 Task: Create a section Epic Excursion and in the section, add a milestone Search Engine Optimization (SEO) Improvements in the project WorldView.
Action: Mouse moved to (53, 340)
Screenshot: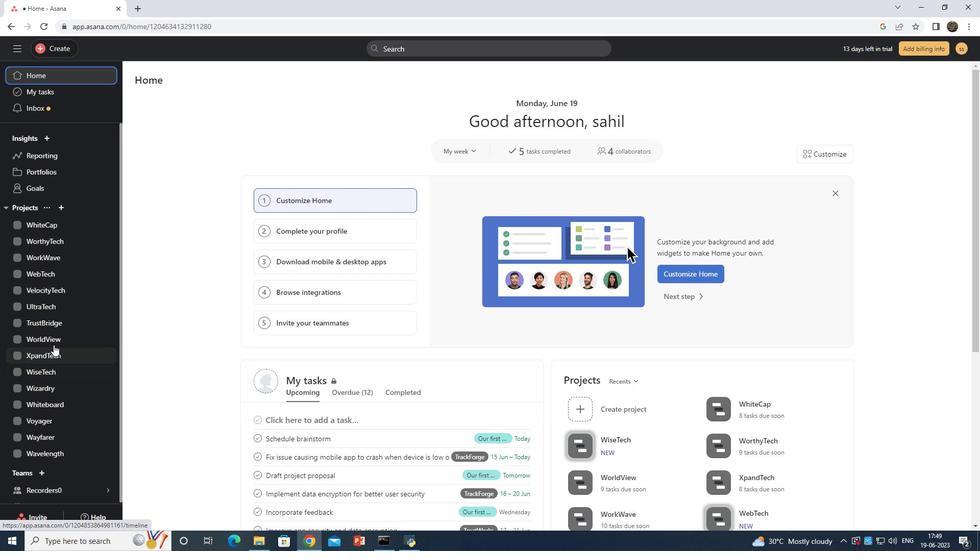 
Action: Mouse pressed left at (53, 340)
Screenshot: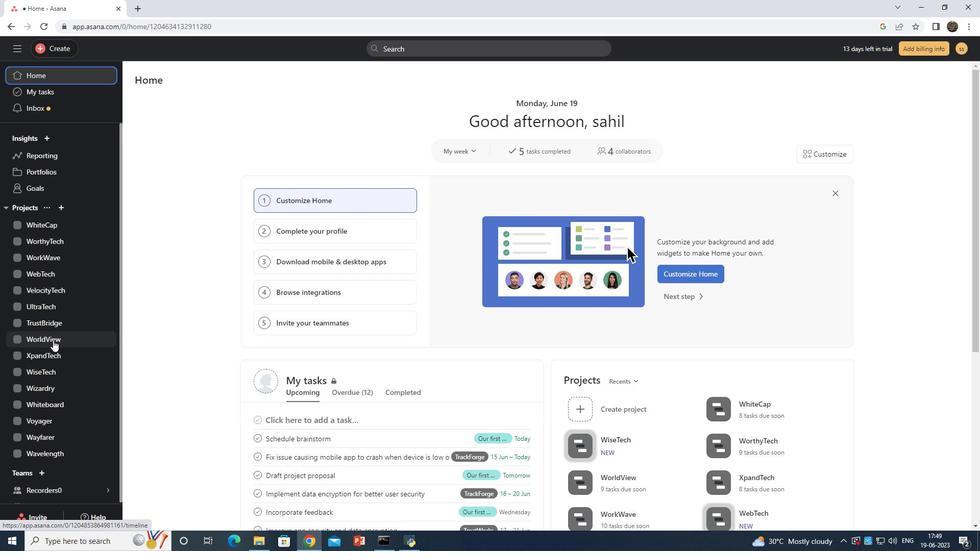
Action: Mouse moved to (167, 207)
Screenshot: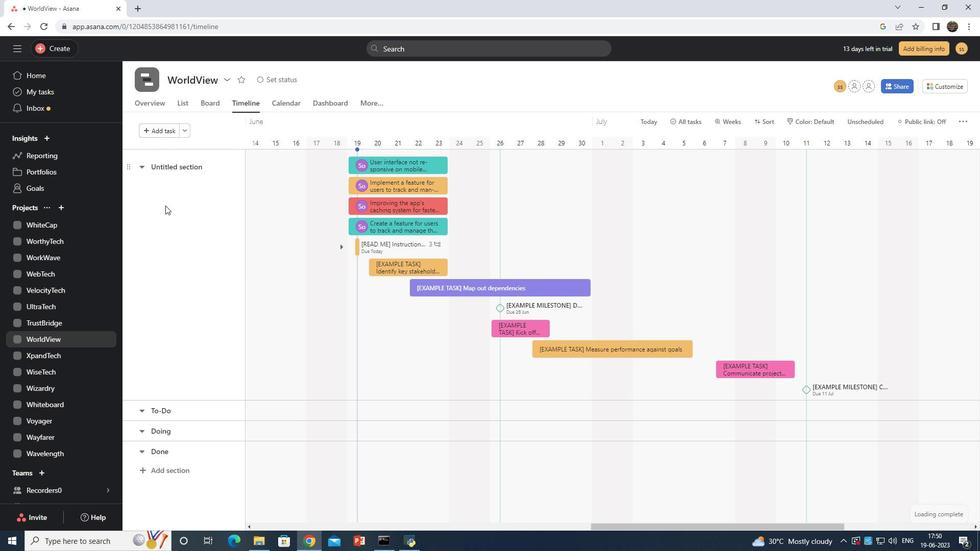 
Action: Mouse scrolled (167, 207) with delta (0, 0)
Screenshot: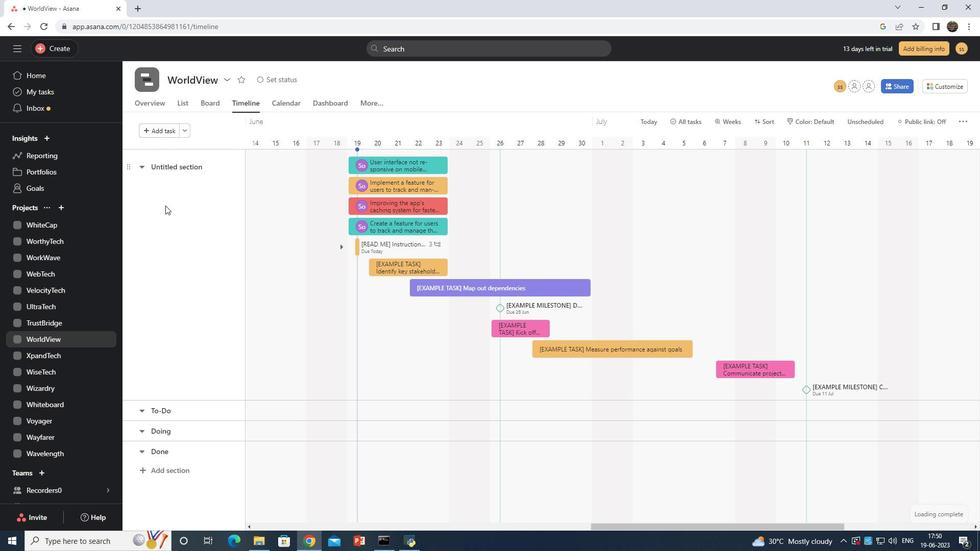 
Action: Mouse moved to (167, 208)
Screenshot: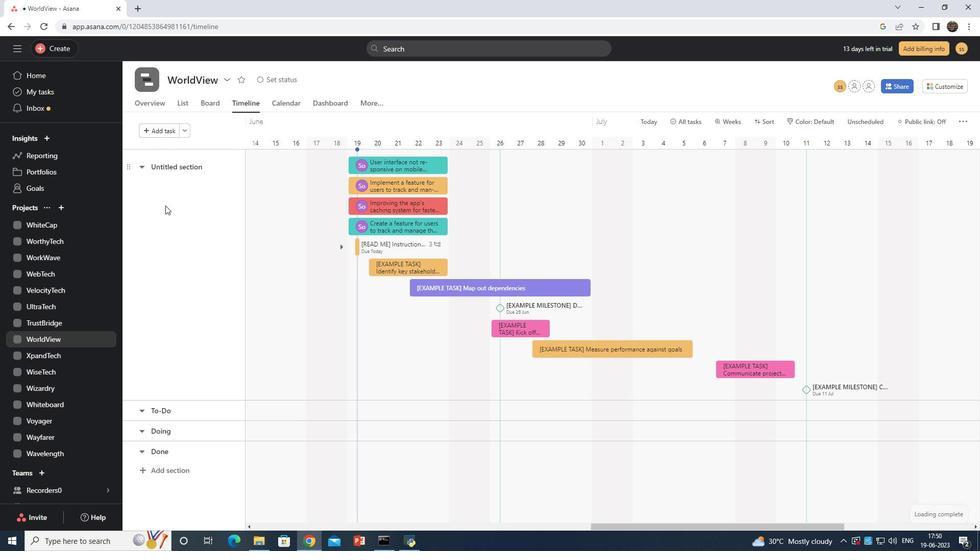 
Action: Mouse scrolled (167, 207) with delta (0, 0)
Screenshot: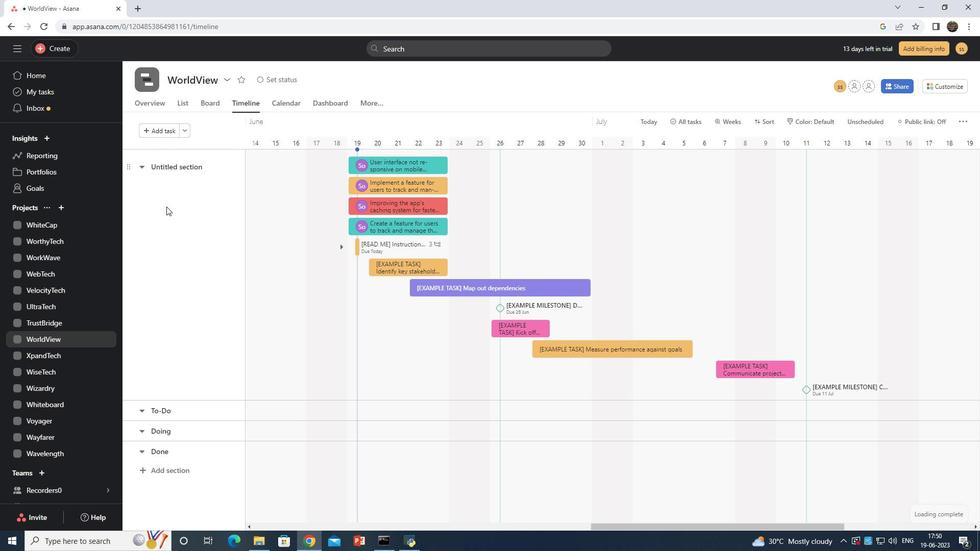 
Action: Mouse moved to (172, 469)
Screenshot: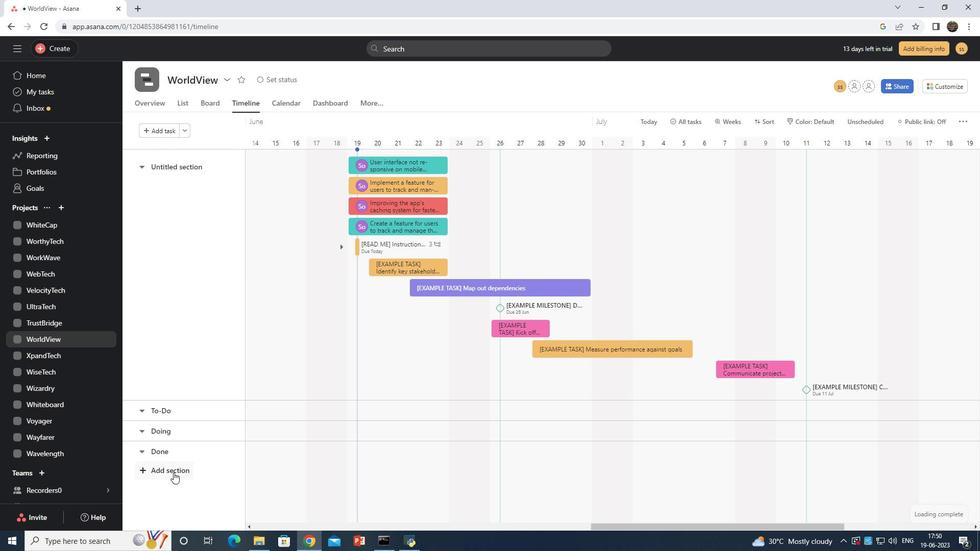 
Action: Mouse pressed left at (172, 469)
Screenshot: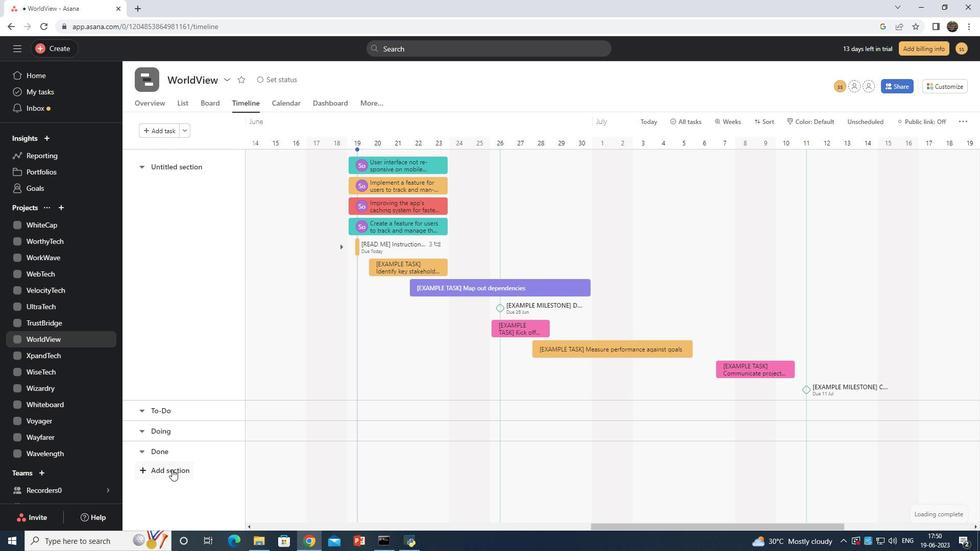 
Action: Mouse moved to (274, 379)
Screenshot: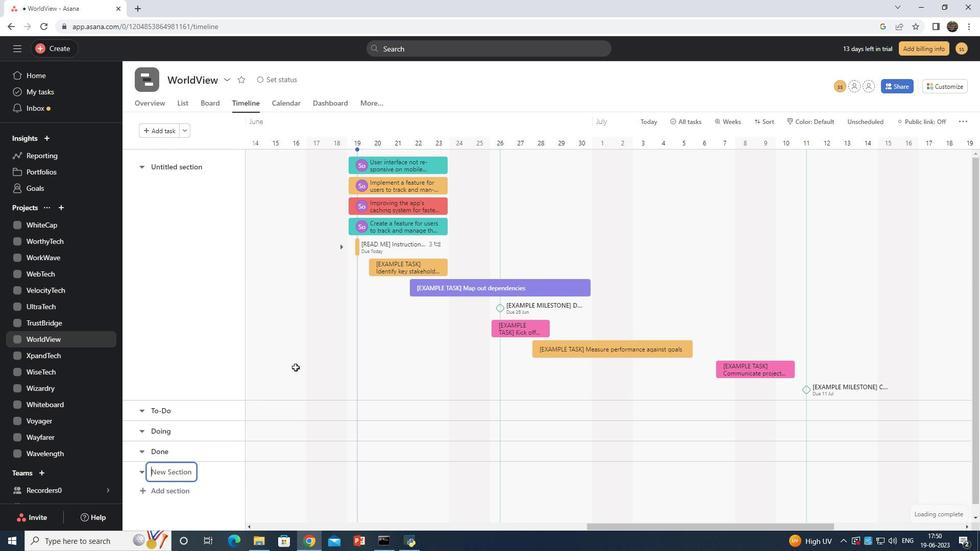 
Action: Key pressed <Key.shift>Ex<Key.backspace><Key.backspace><Key.backspace><Key.shift>Epic<Key.space><Key.shift>Excursion<Key.space>
Screenshot: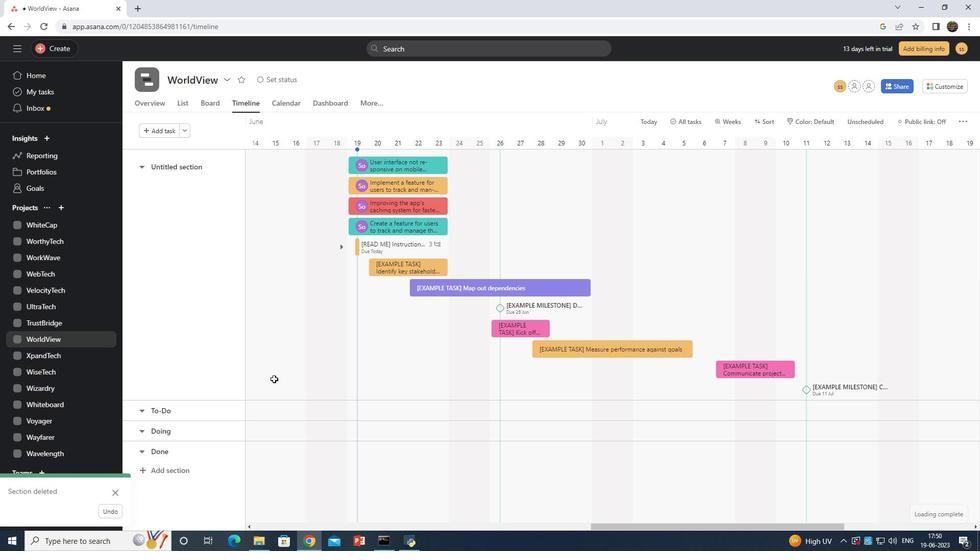 
Action: Mouse moved to (170, 462)
Screenshot: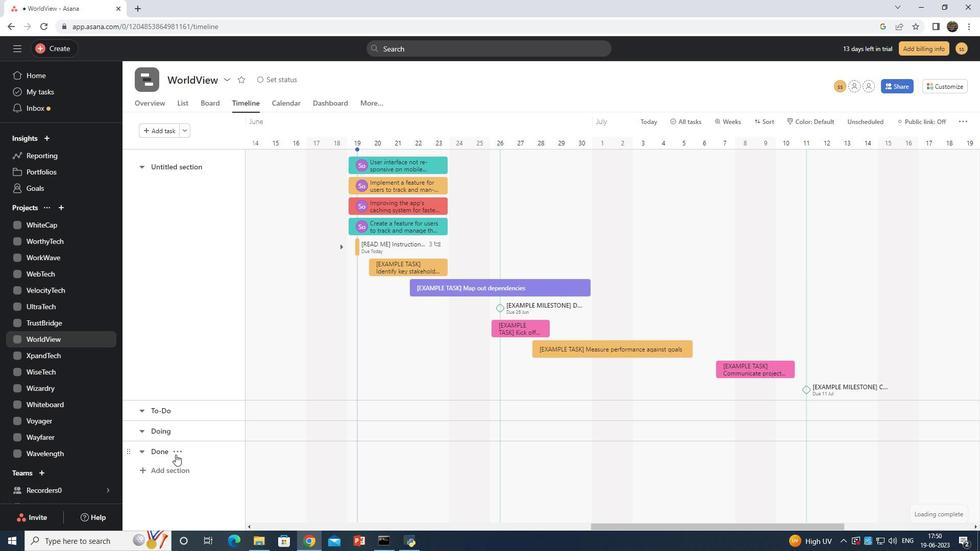 
Action: Mouse pressed left at (170, 462)
Screenshot: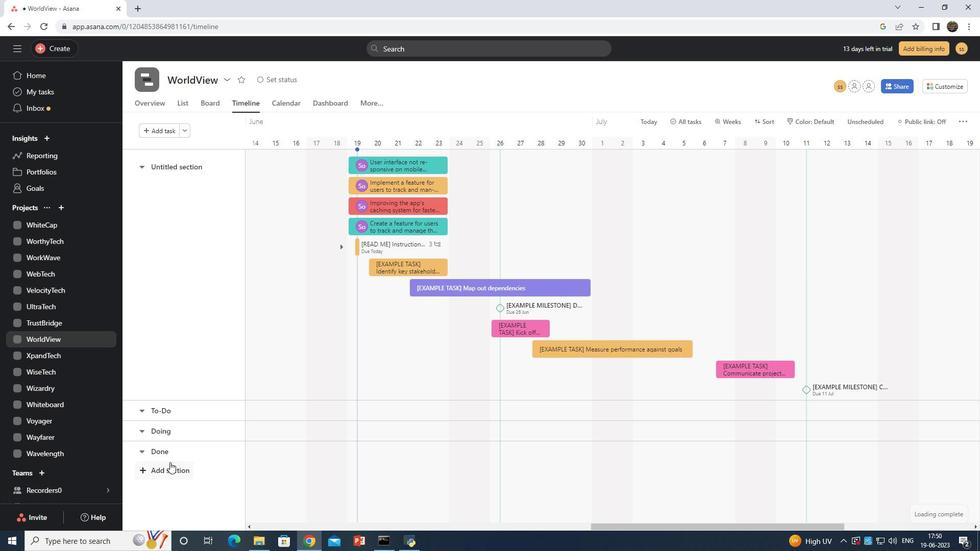 
Action: Mouse moved to (226, 318)
Screenshot: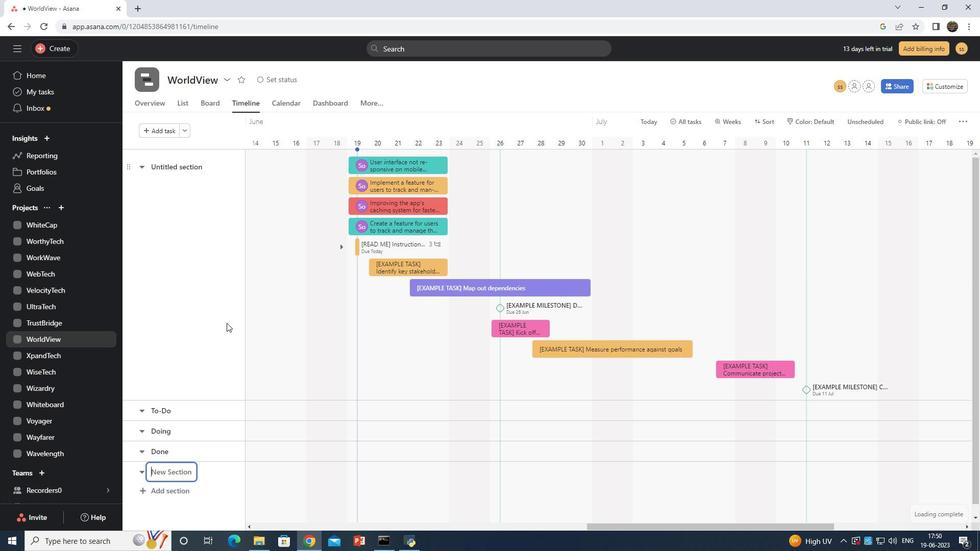 
Action: Key pressed <Key.shift>Epic<Key.space><Key.shift>Excursion
Screenshot: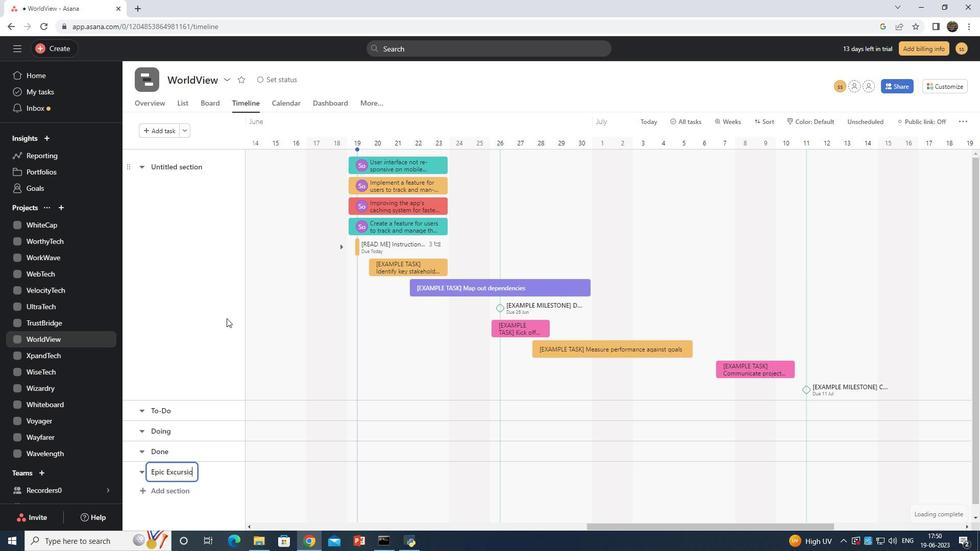 
Action: Mouse moved to (227, 483)
Screenshot: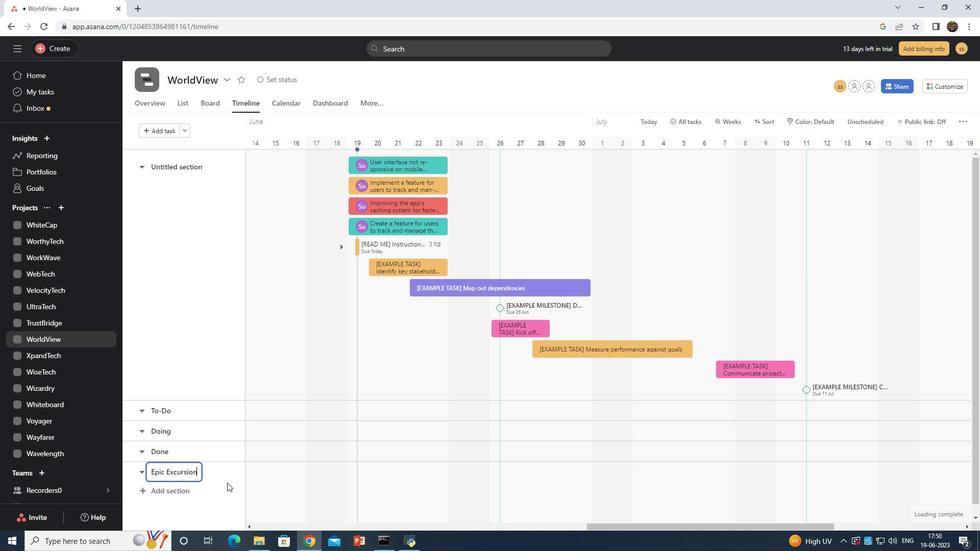 
Action: Key pressed <Key.enter>
Screenshot: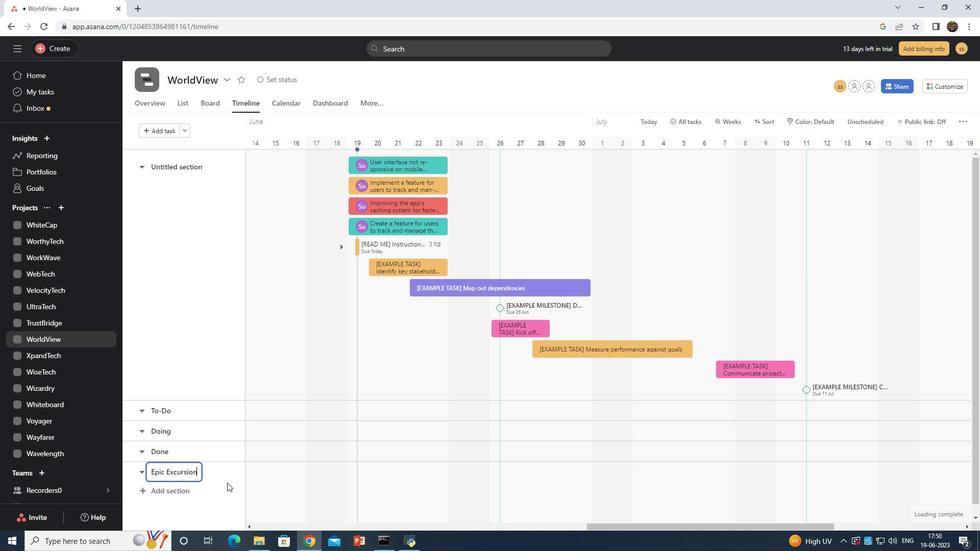 
Action: Mouse moved to (315, 478)
Screenshot: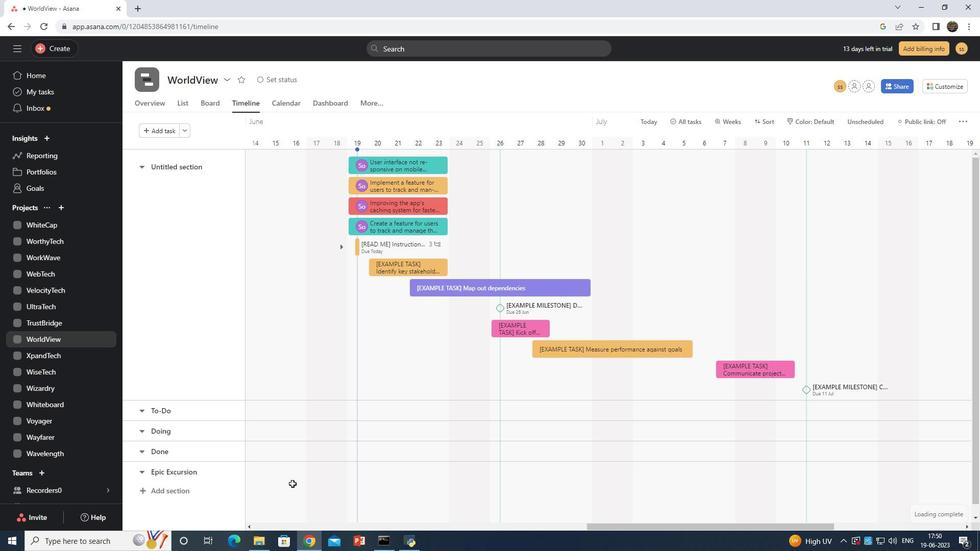 
Action: Mouse pressed left at (315, 478)
Screenshot: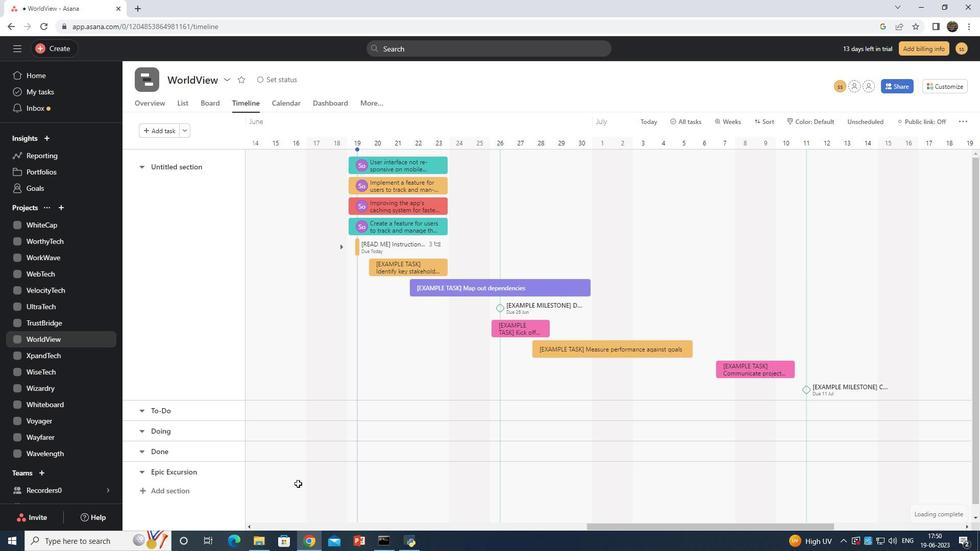 
Action: Mouse moved to (397, 424)
Screenshot: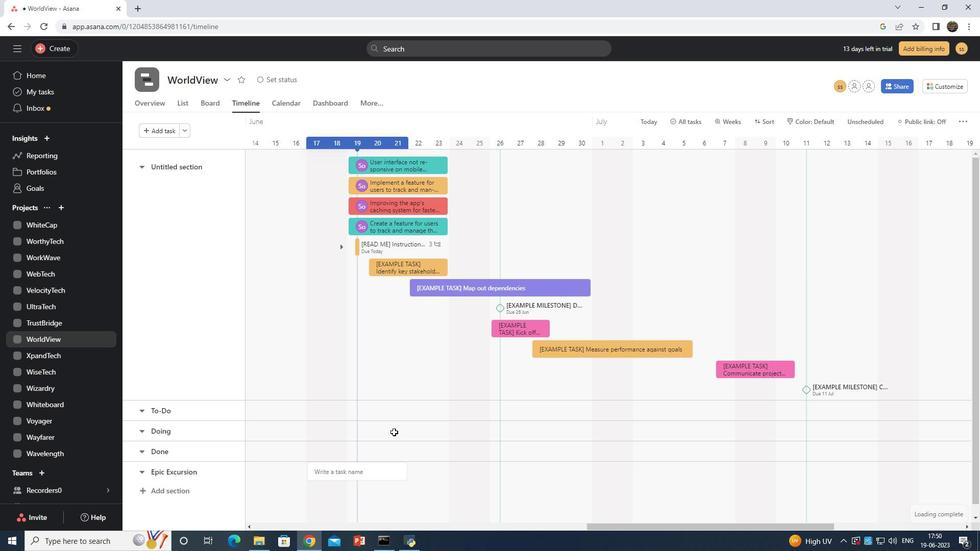 
Action: Key pressed <Key.shift>Search<Key.space><Key.shift>Engine<Key.space><Key.shift>Optimization<Key.space><Key.shift>(<Key.shift>SEO<Key.shift>)
Screenshot: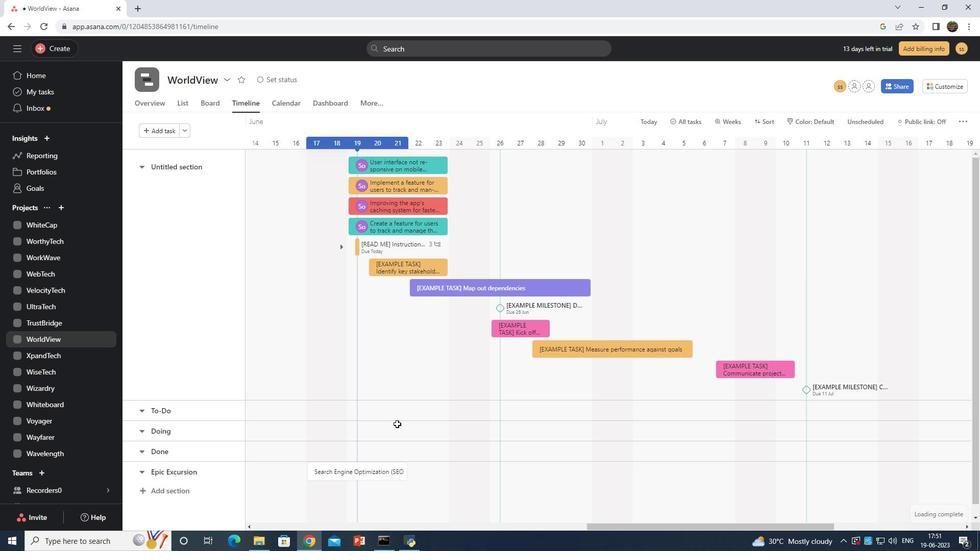 
Action: Mouse moved to (369, 476)
Screenshot: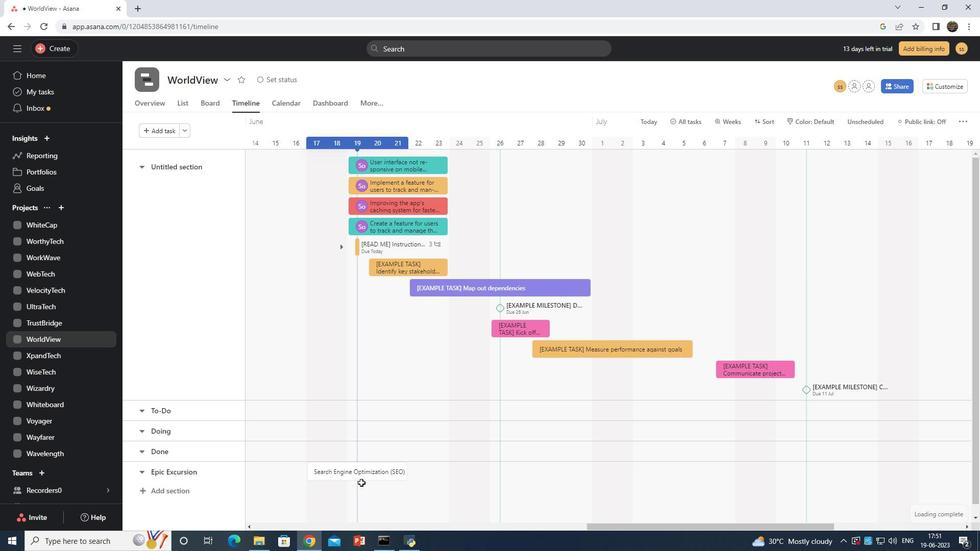 
Action: Mouse pressed right at (369, 476)
Screenshot: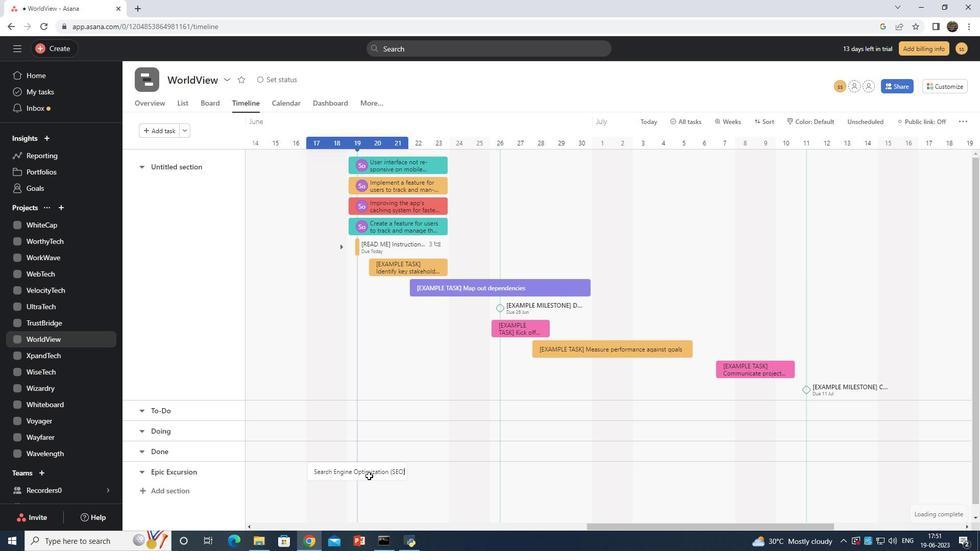 
Action: Mouse moved to (418, 422)
Screenshot: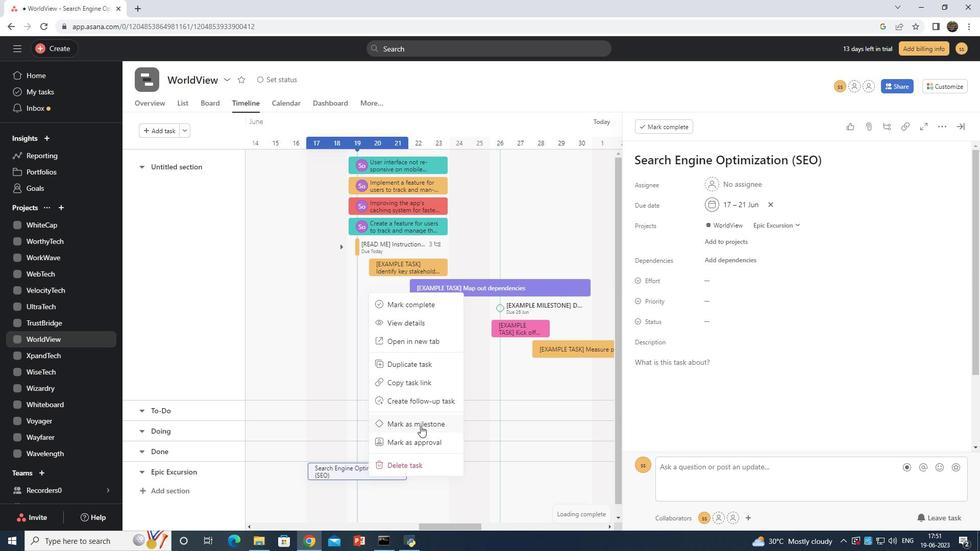
Action: Mouse pressed left at (418, 422)
Screenshot: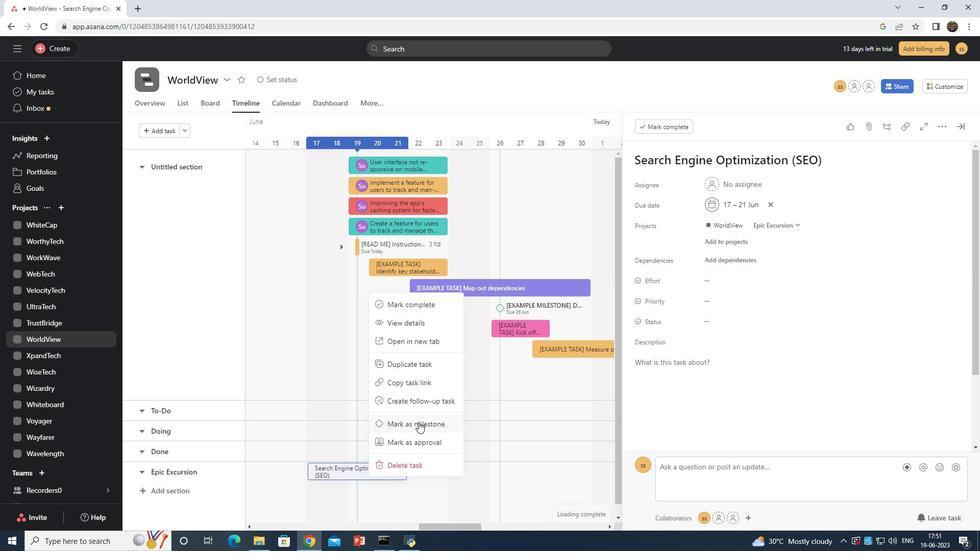 
Action: Mouse moved to (958, 119)
Screenshot: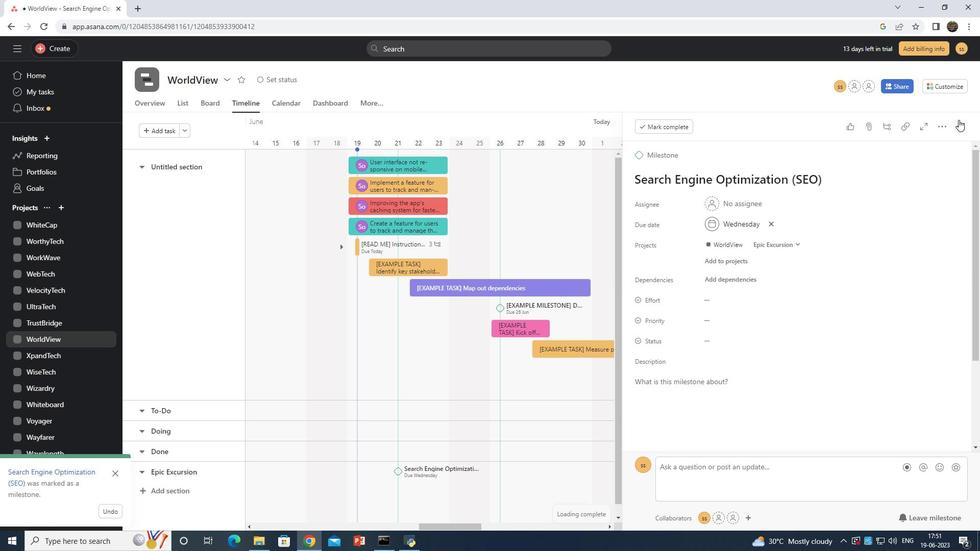 
Action: Mouse pressed left at (958, 119)
Screenshot: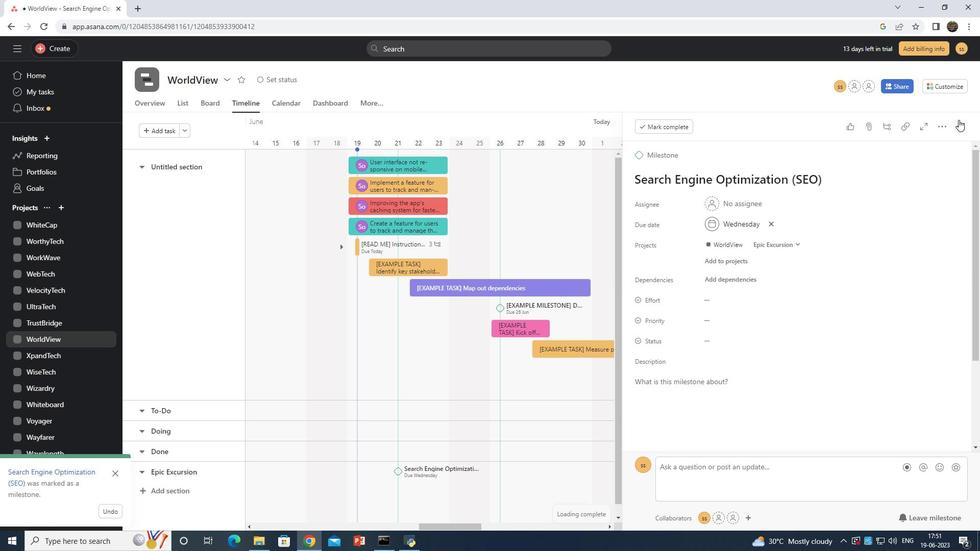 
Action: Mouse moved to (777, 248)
Screenshot: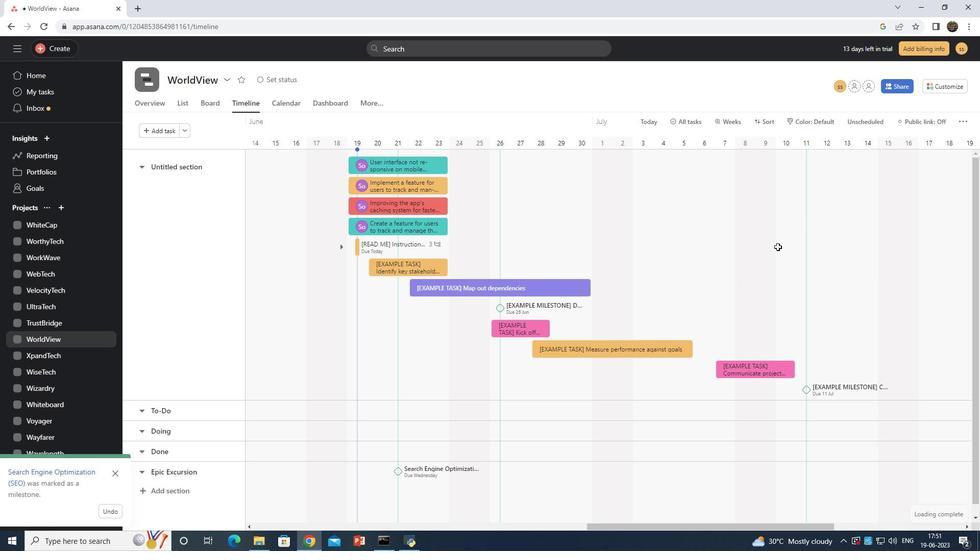 
